 Task: Add the action, sort the to do list then by name in list in descending order.
Action: Mouse moved to (298, 161)
Screenshot: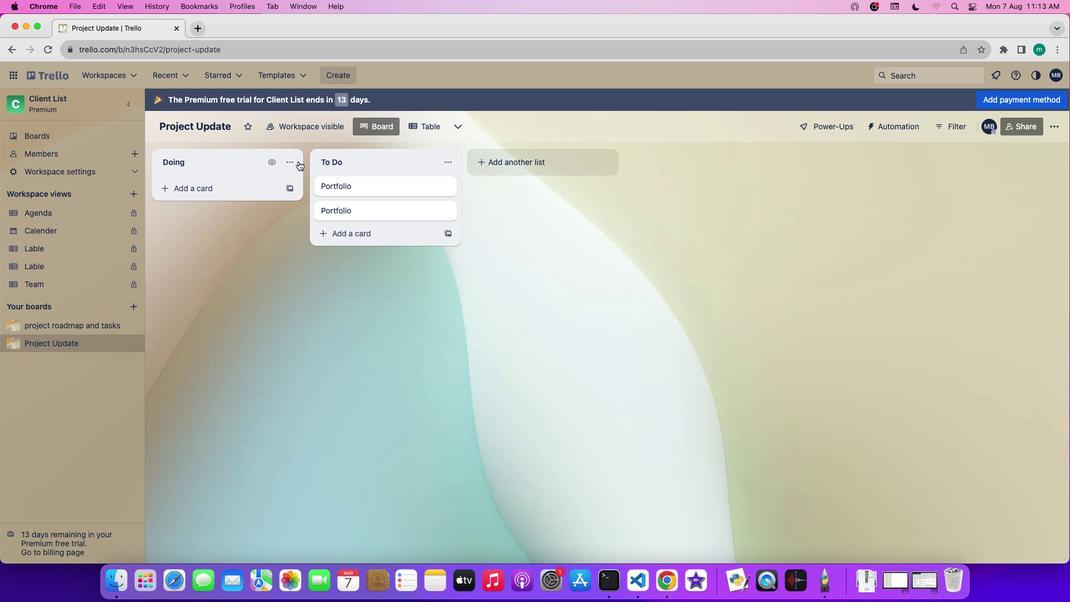 
Action: Mouse pressed left at (298, 161)
Screenshot: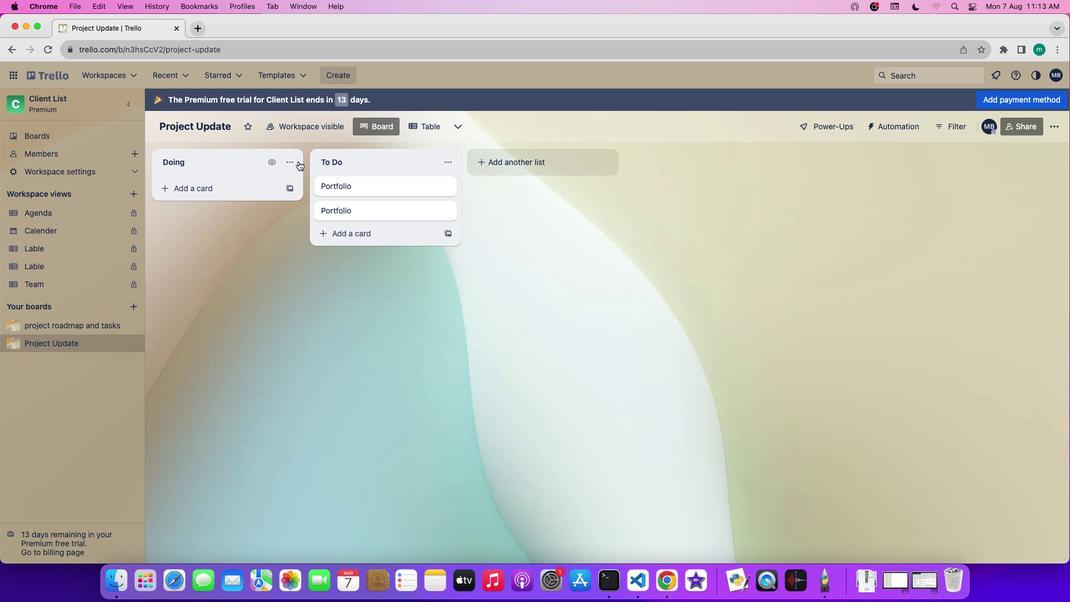 
Action: Mouse moved to (296, 162)
Screenshot: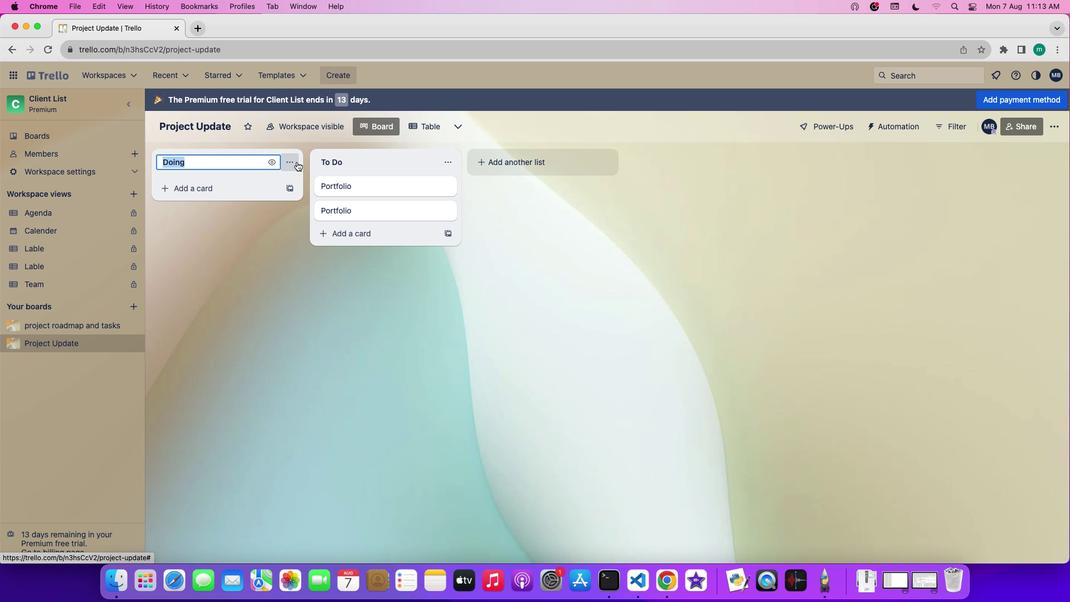 
Action: Mouse pressed left at (296, 162)
Screenshot: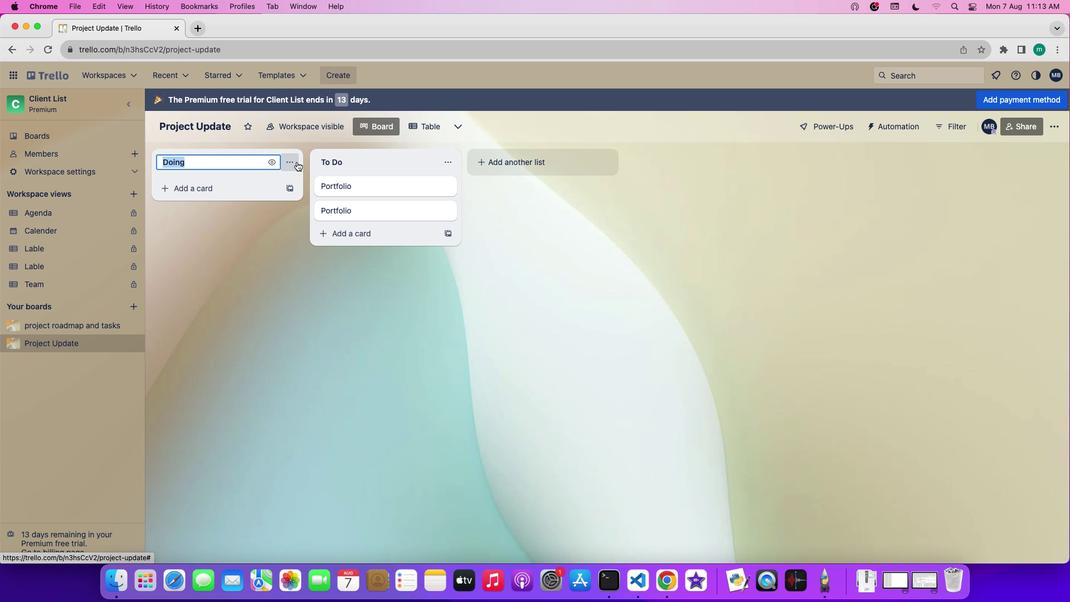 
Action: Mouse moved to (350, 352)
Screenshot: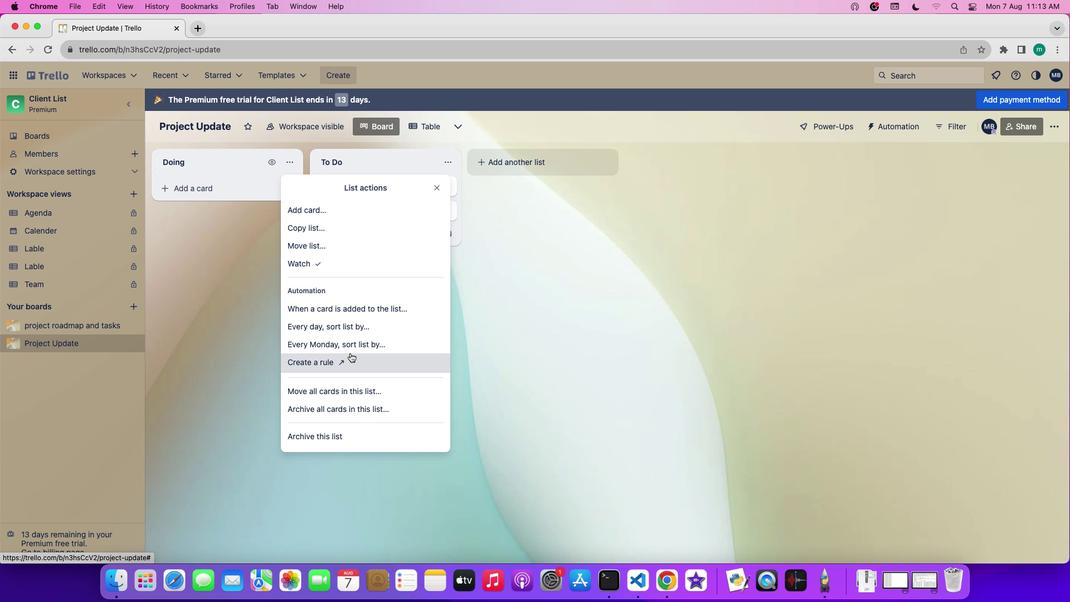 
Action: Mouse pressed left at (350, 352)
Screenshot: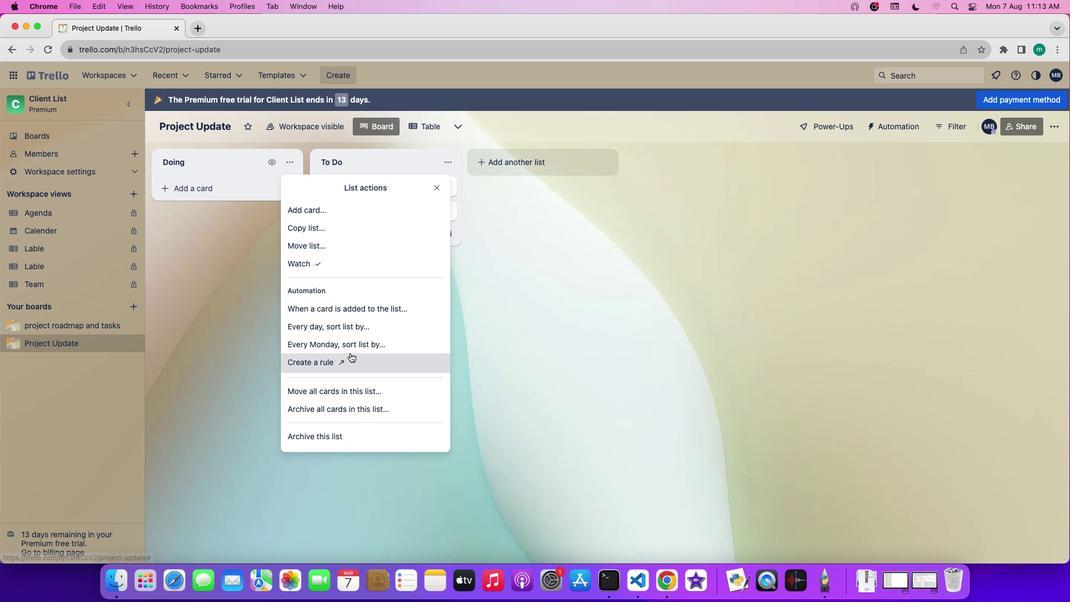 
Action: Mouse moved to (357, 345)
Screenshot: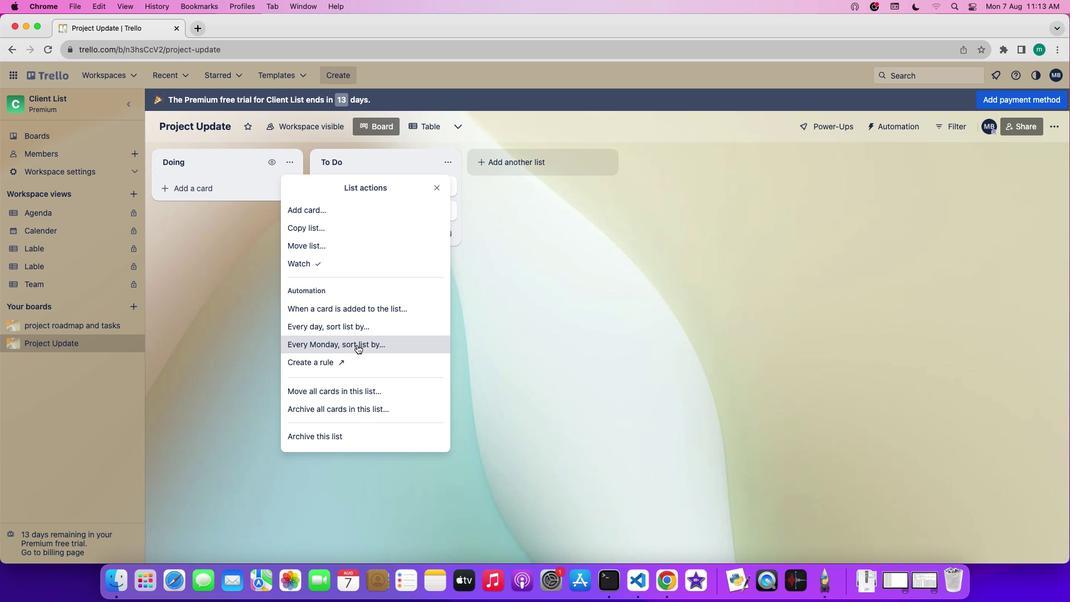 
Action: Mouse pressed left at (357, 345)
Screenshot: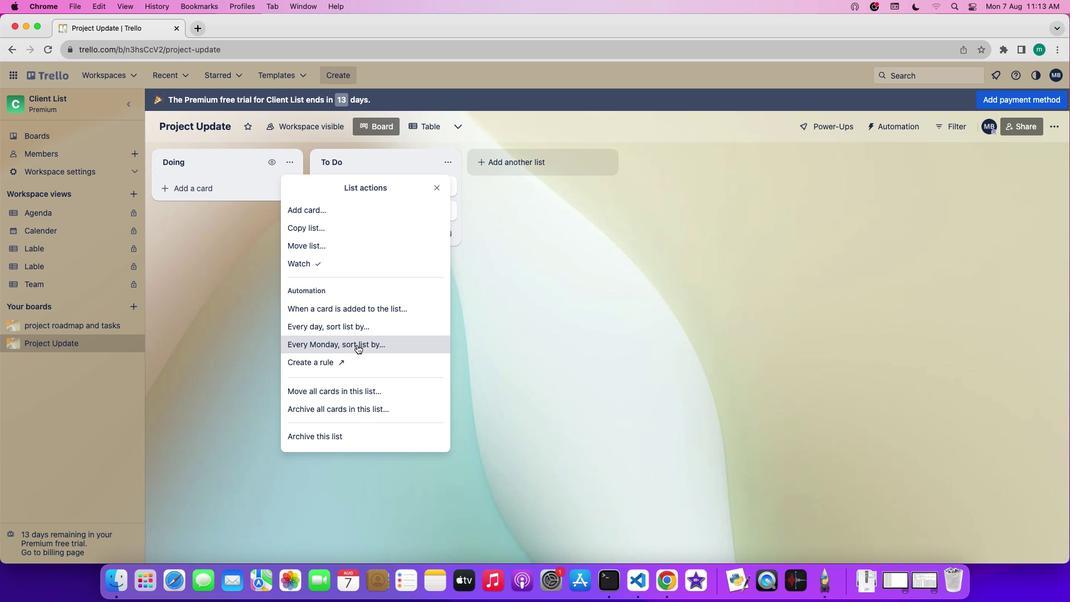 
Action: Mouse moved to (394, 325)
Screenshot: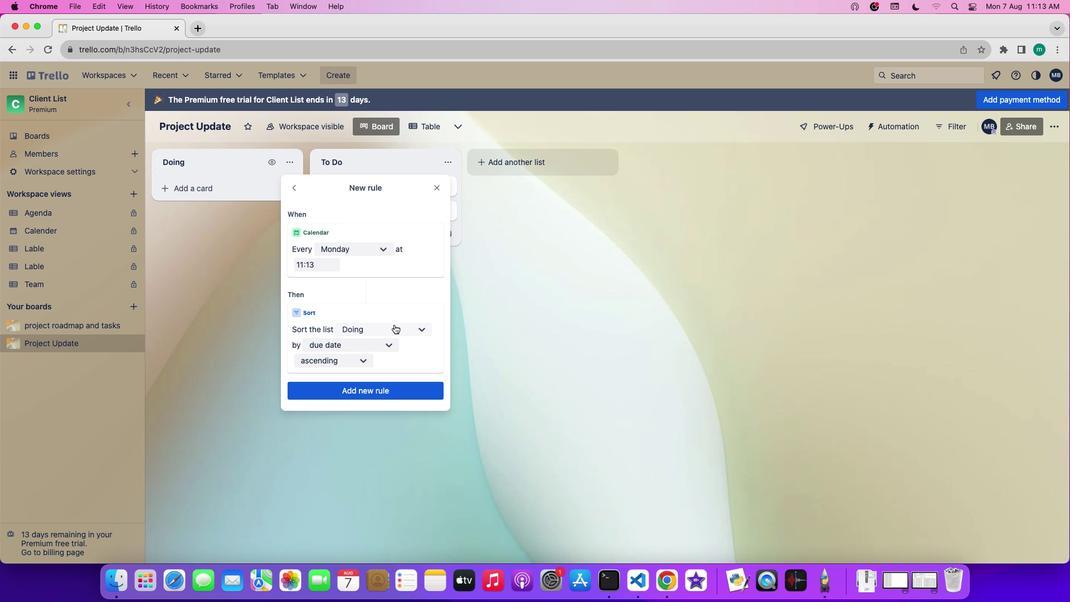 
Action: Mouse pressed left at (394, 325)
Screenshot: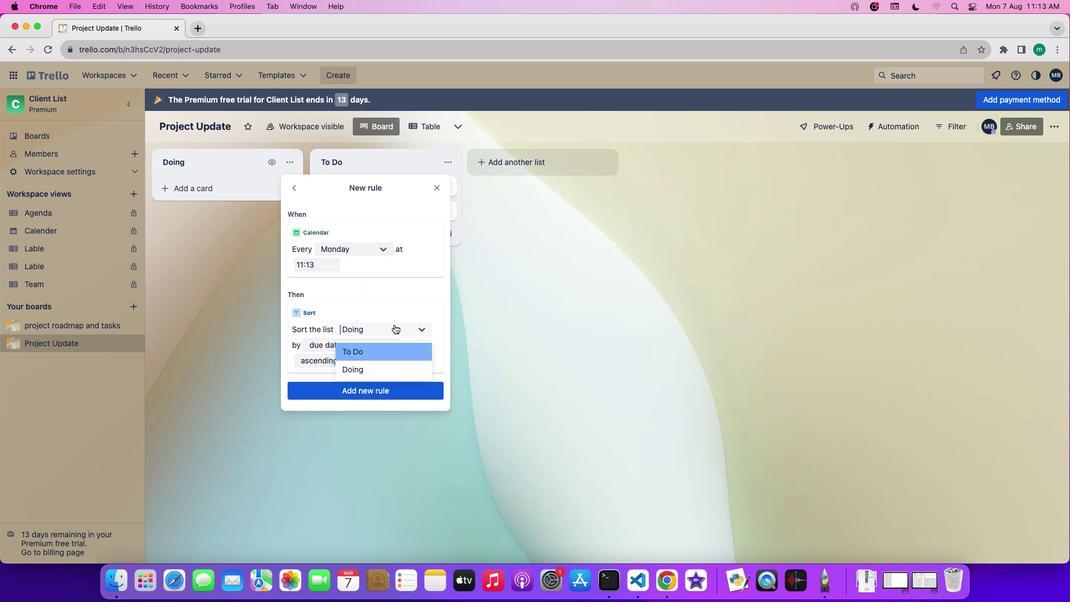 
Action: Mouse moved to (390, 354)
Screenshot: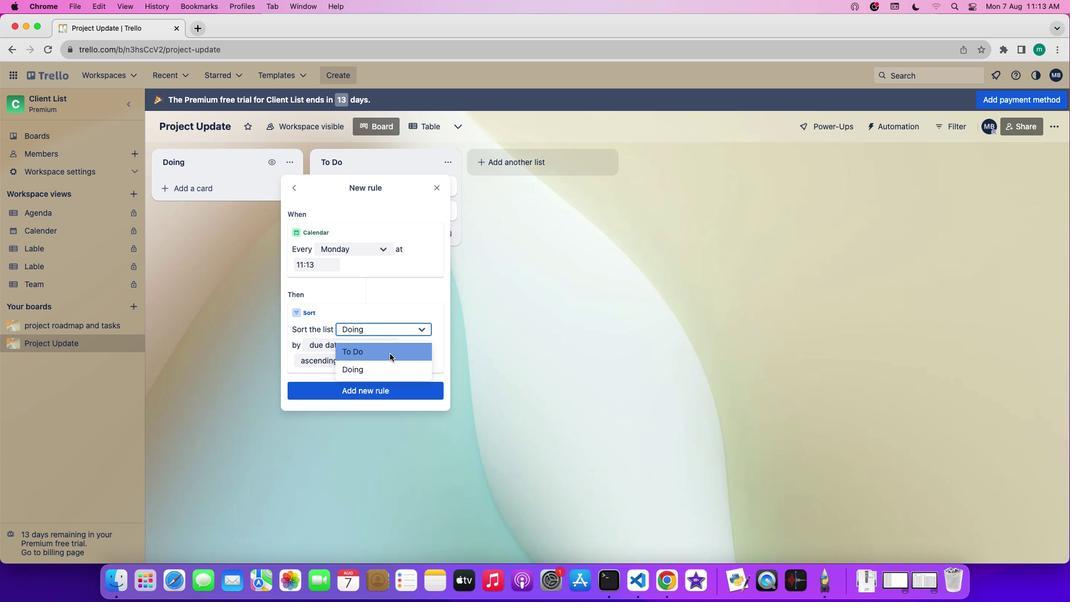 
Action: Mouse pressed left at (390, 354)
Screenshot: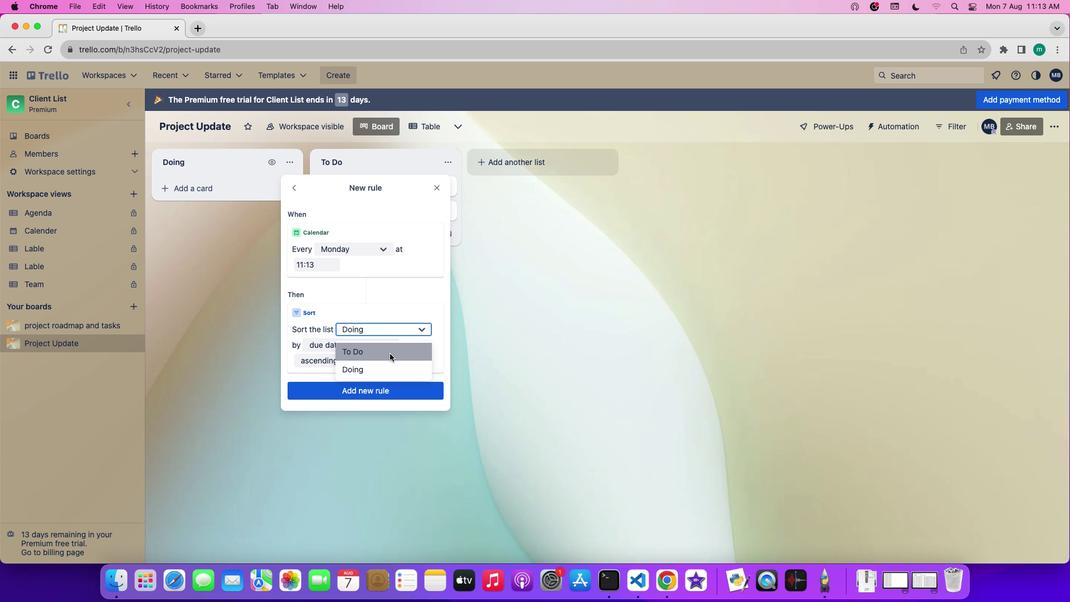 
Action: Mouse moved to (363, 342)
Screenshot: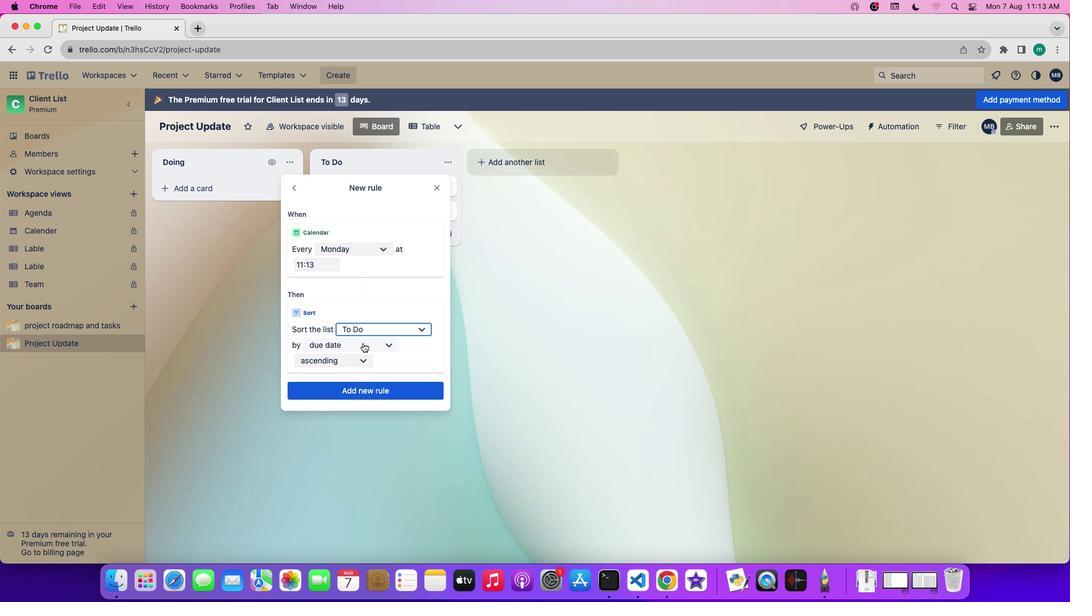 
Action: Mouse pressed left at (363, 342)
Screenshot: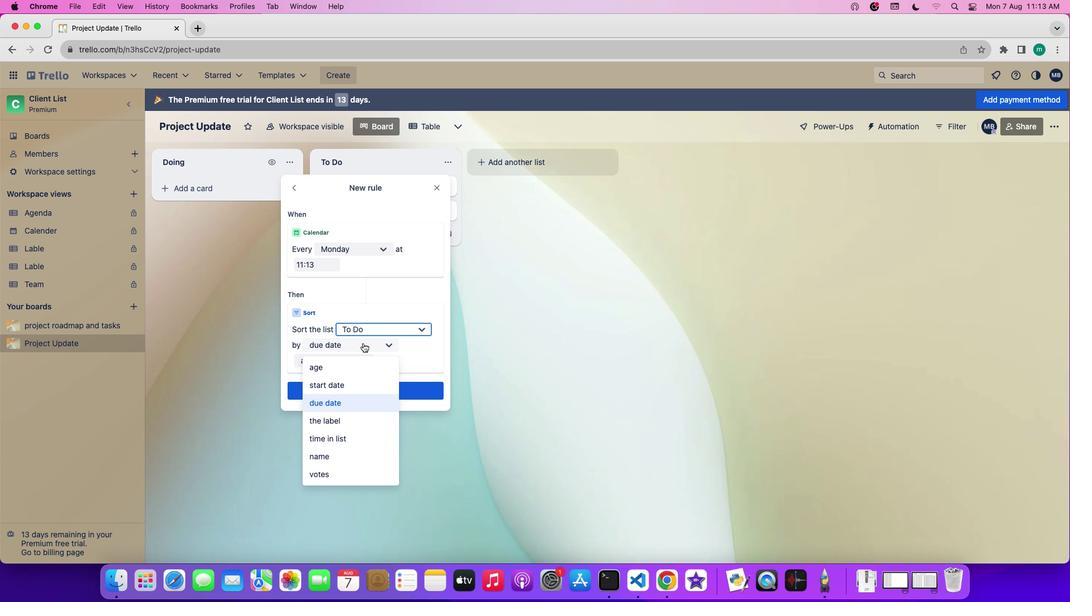 
Action: Mouse moved to (351, 449)
Screenshot: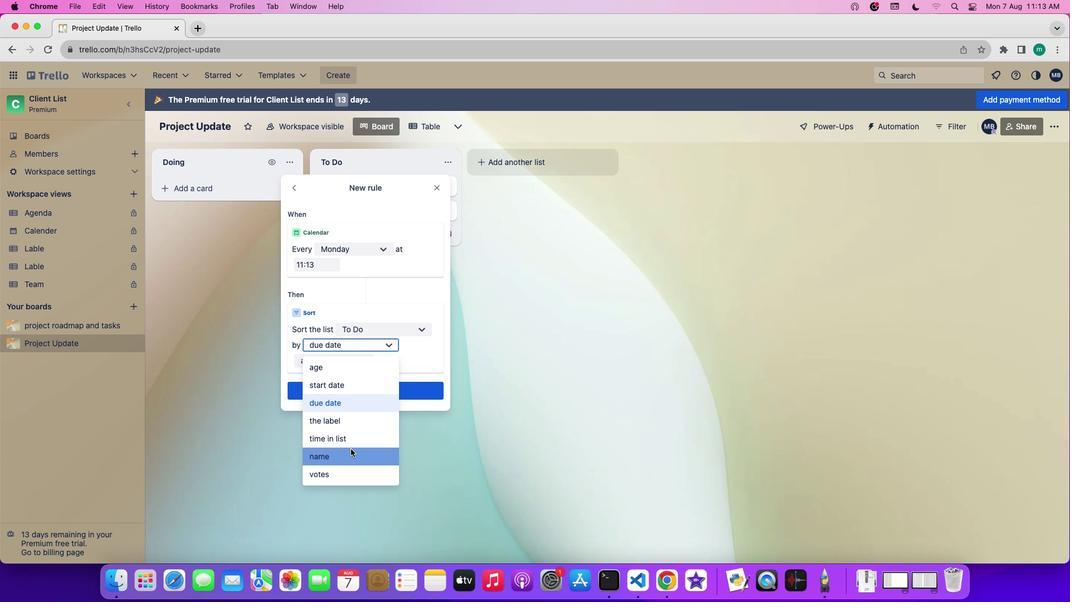 
Action: Mouse pressed left at (351, 449)
Screenshot: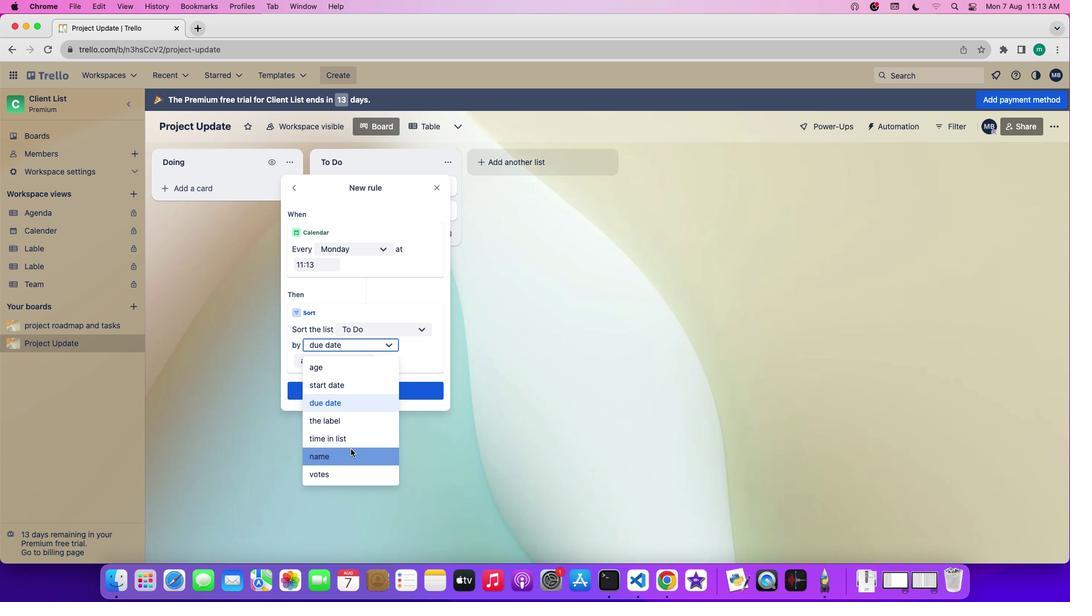 
Action: Mouse moved to (354, 359)
Screenshot: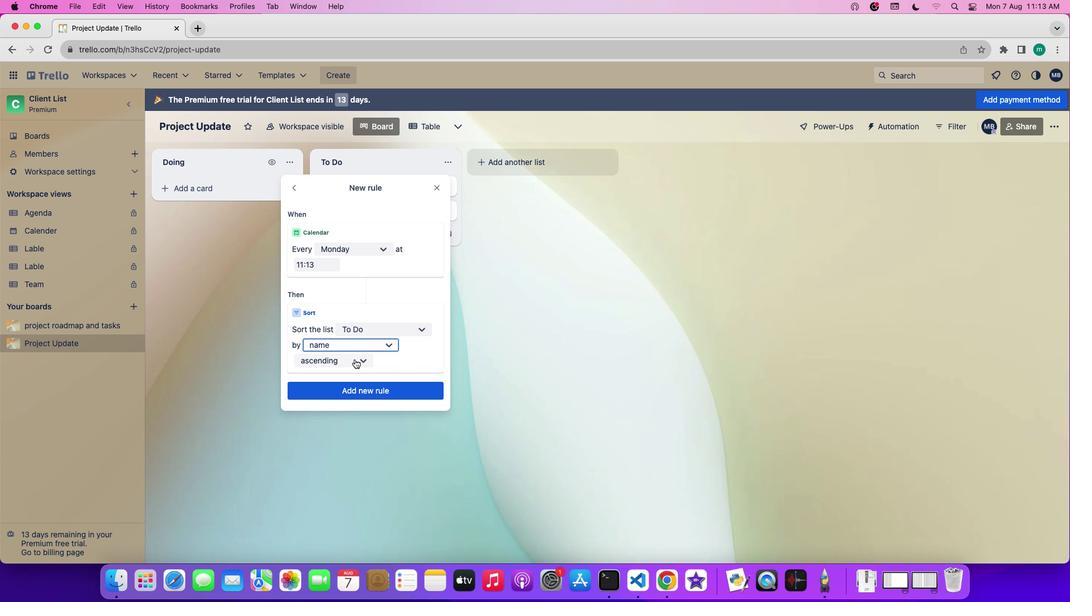 
Action: Mouse pressed left at (354, 359)
Screenshot: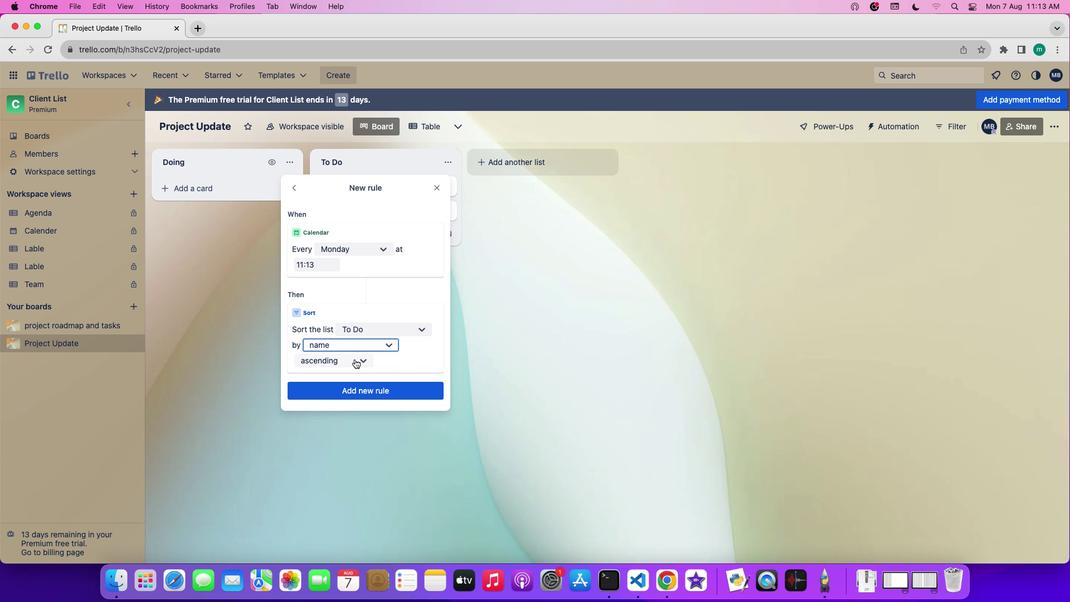 
Action: Mouse moved to (345, 381)
Screenshot: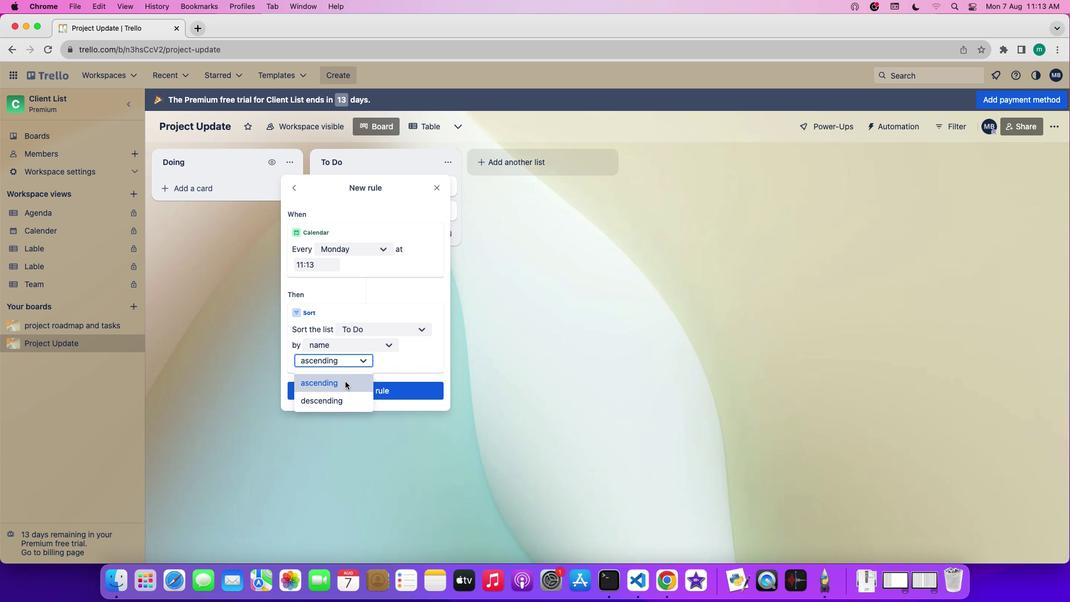 
Action: Mouse pressed left at (345, 381)
Screenshot: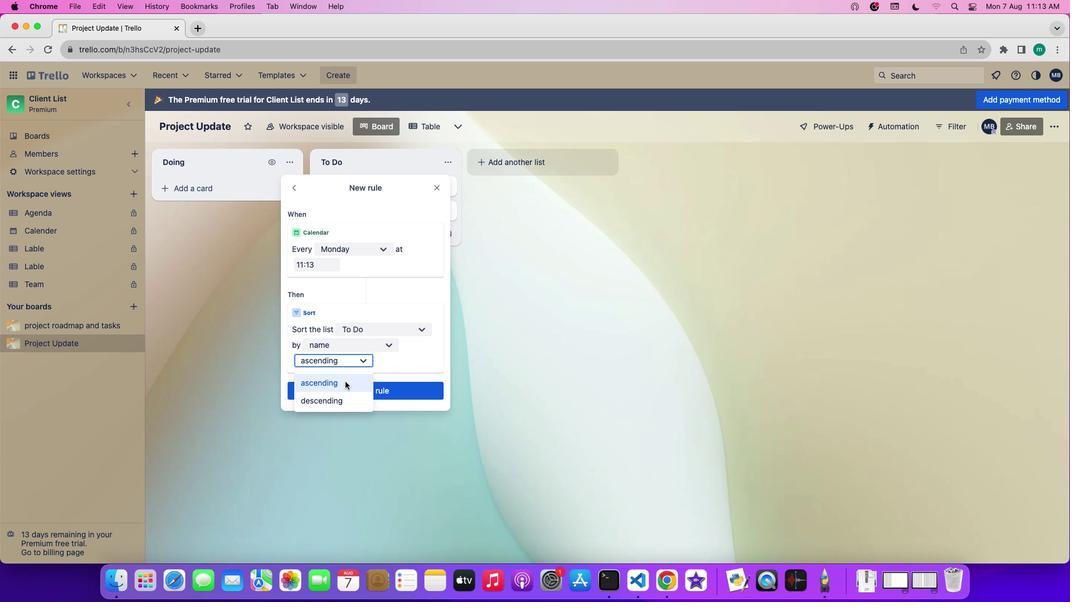 
